 Task: View the calendar of all the events
Action: Mouse scrolled (220, 201) with delta (0, 0)
Screenshot: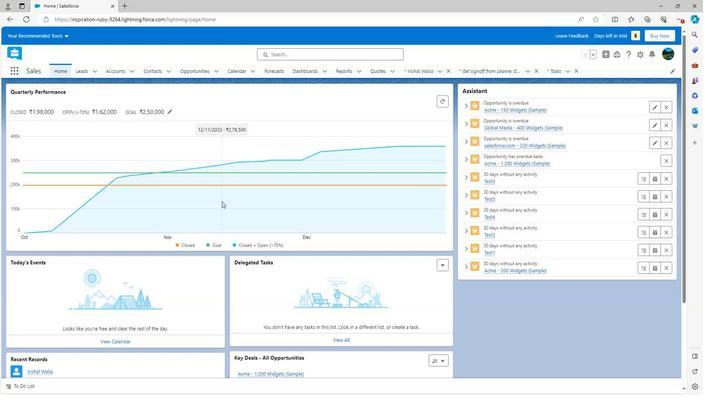 
Action: Mouse scrolled (220, 201) with delta (0, 0)
Screenshot: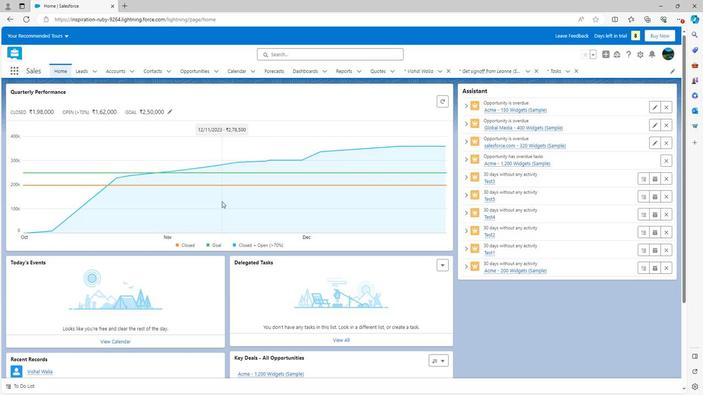 
Action: Mouse scrolled (220, 201) with delta (0, 0)
Screenshot: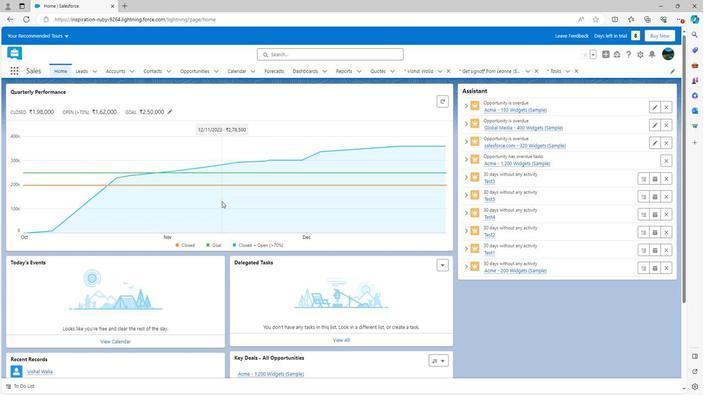 
Action: Mouse scrolled (220, 201) with delta (0, 0)
Screenshot: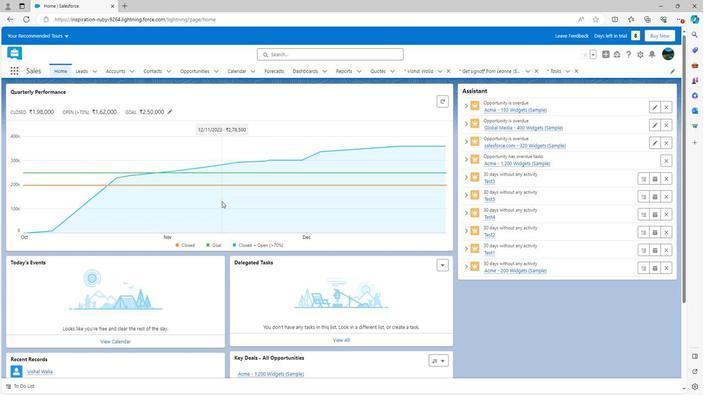 
Action: Mouse scrolled (220, 201) with delta (0, 0)
Screenshot: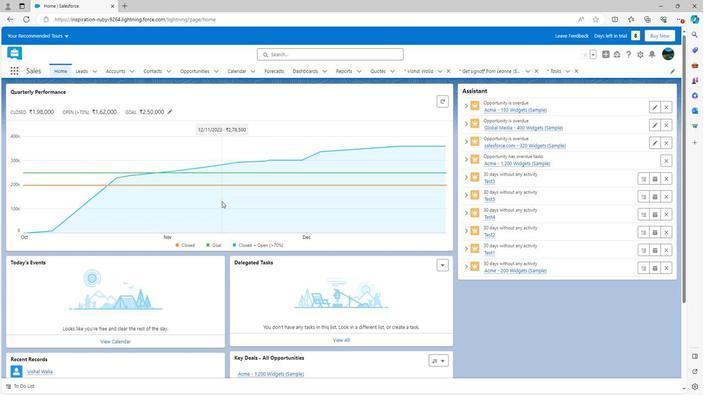 
Action: Mouse scrolled (220, 201) with delta (0, 0)
Screenshot: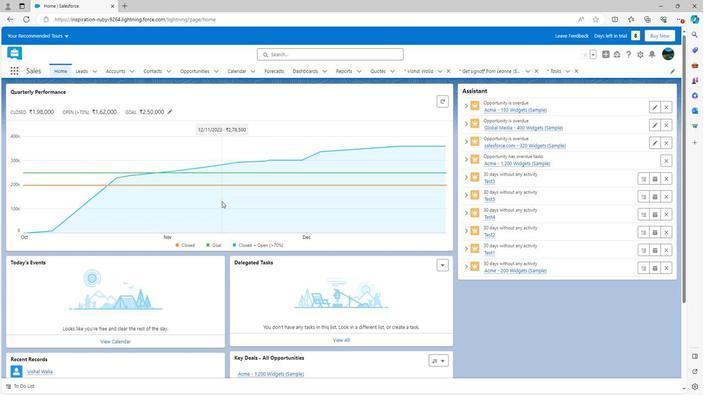 
Action: Mouse scrolled (220, 201) with delta (0, 0)
Screenshot: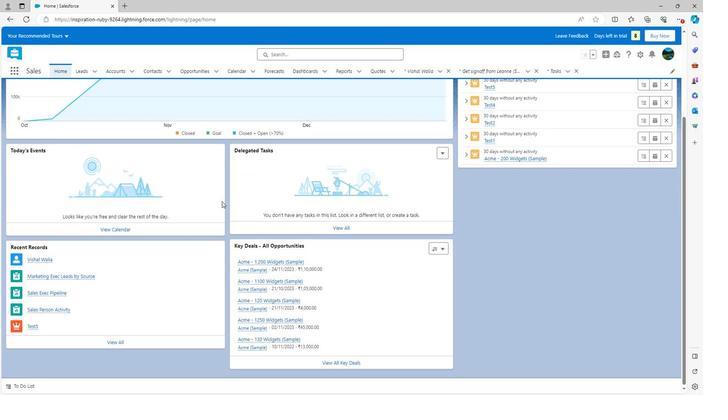 
Action: Mouse scrolled (220, 201) with delta (0, 0)
Screenshot: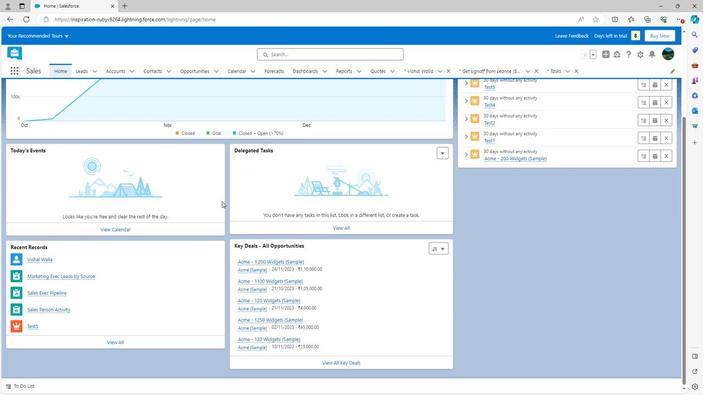 
Action: Mouse scrolled (220, 201) with delta (0, 0)
Screenshot: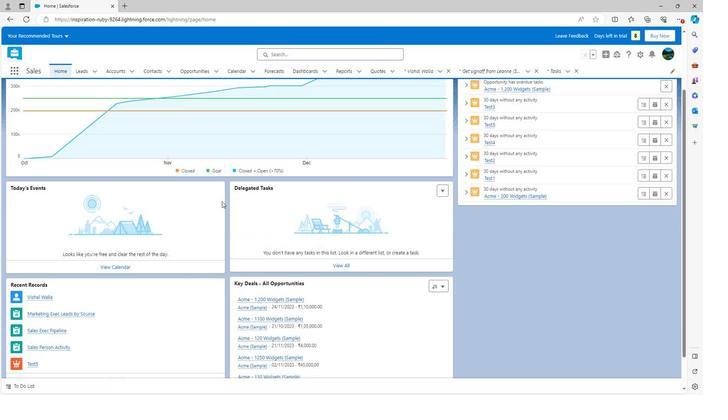 
Action: Mouse scrolled (220, 201) with delta (0, 0)
Screenshot: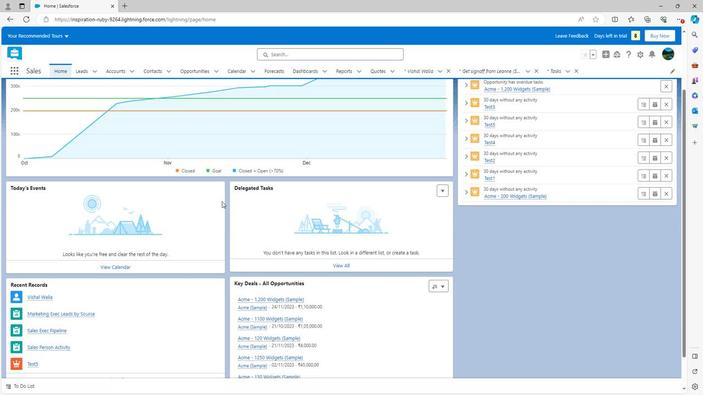 
Action: Mouse scrolled (220, 201) with delta (0, 0)
Screenshot: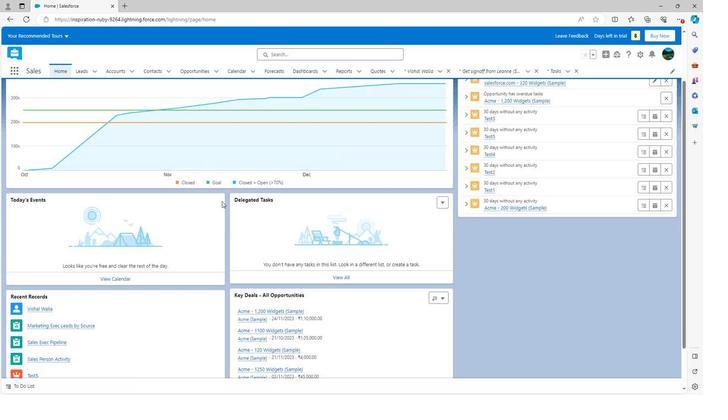 
Action: Mouse scrolled (220, 201) with delta (0, 0)
Screenshot: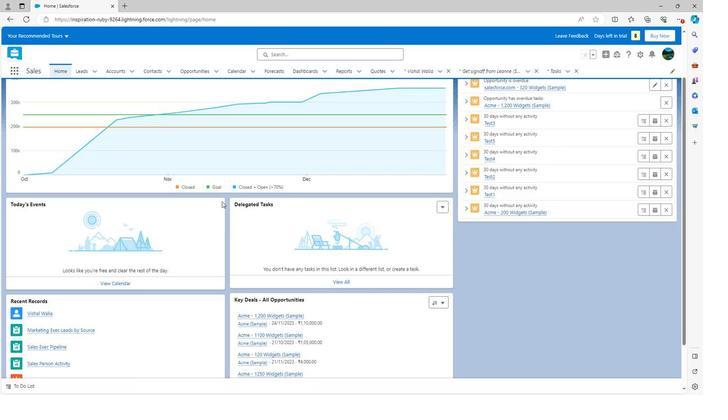 
Action: Mouse scrolled (220, 201) with delta (0, 0)
Screenshot: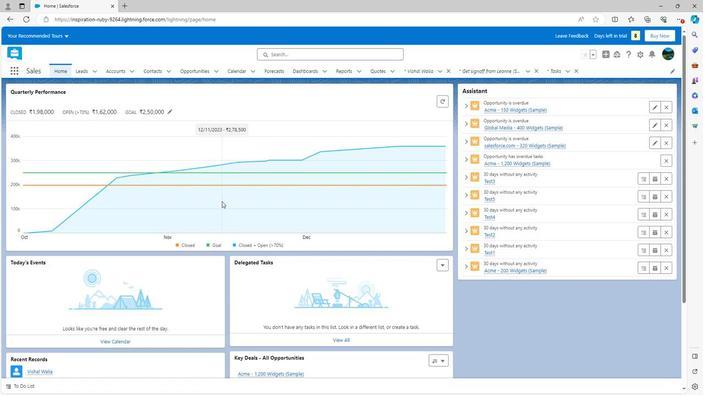 
Action: Mouse scrolled (220, 201) with delta (0, 0)
Screenshot: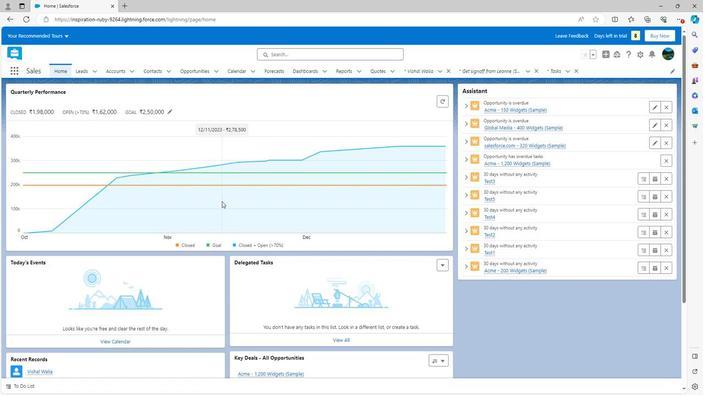 
Action: Mouse scrolled (220, 201) with delta (0, 0)
Screenshot: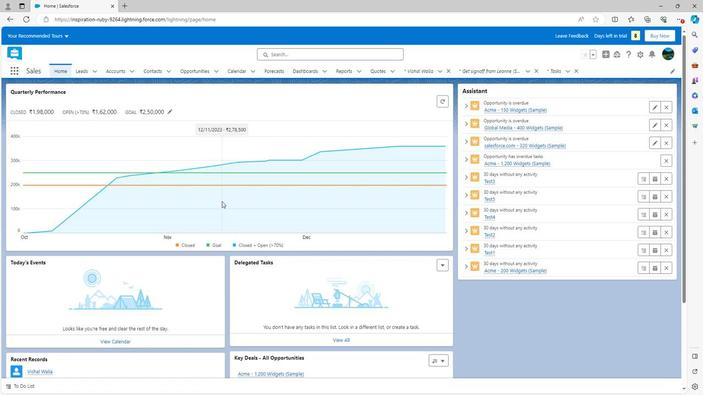 
Action: Mouse scrolled (220, 201) with delta (0, 0)
Screenshot: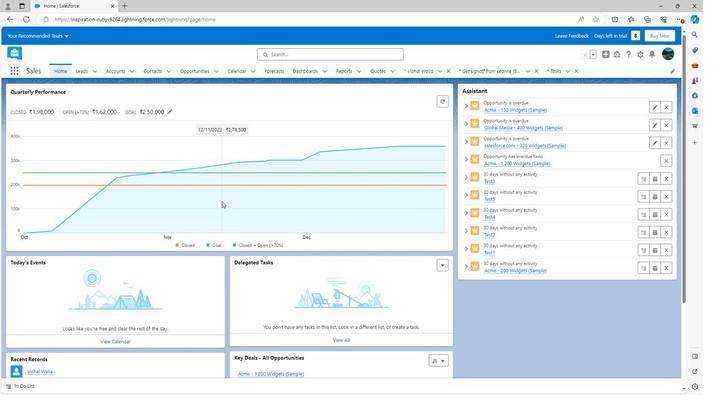 
Action: Mouse moved to (190, 262)
Screenshot: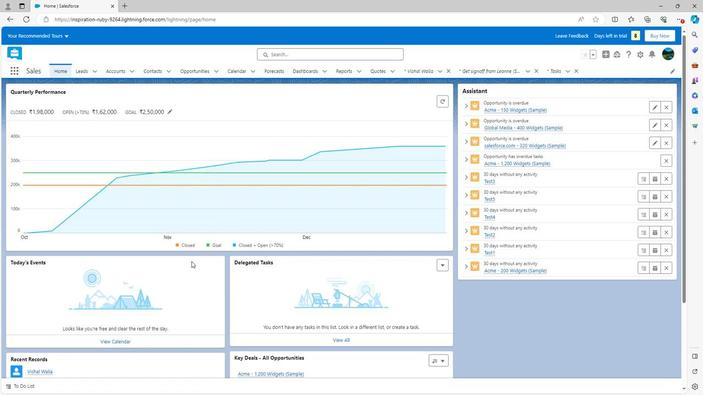 
Action: Mouse scrolled (190, 261) with delta (0, 0)
Screenshot: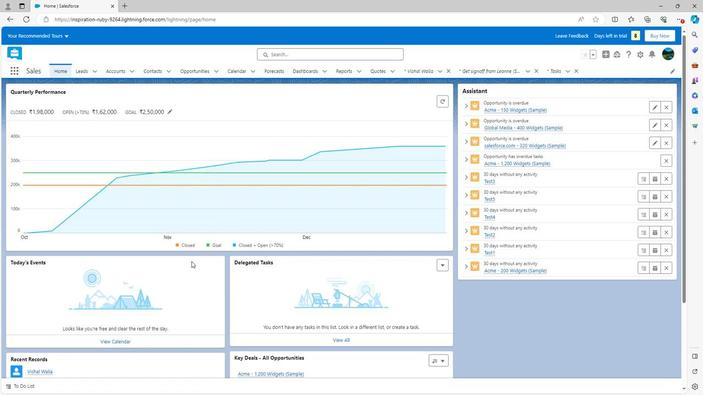 
Action: Mouse moved to (190, 263)
Screenshot: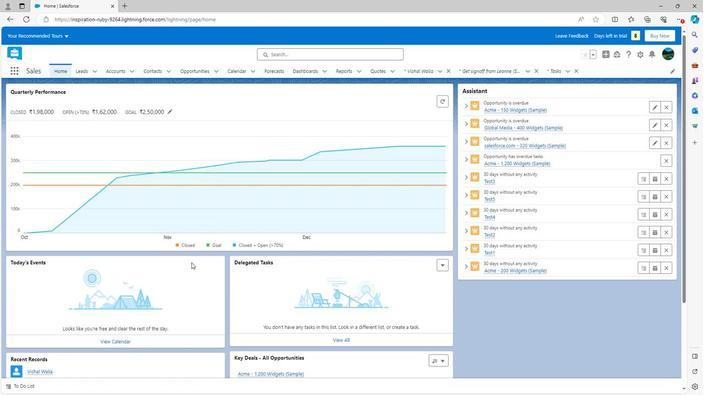
Action: Mouse scrolled (190, 262) with delta (0, 0)
Screenshot: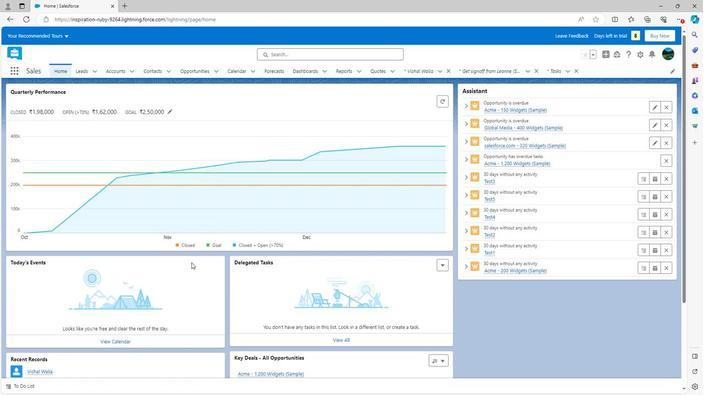 
Action: Mouse scrolled (190, 262) with delta (0, 0)
Screenshot: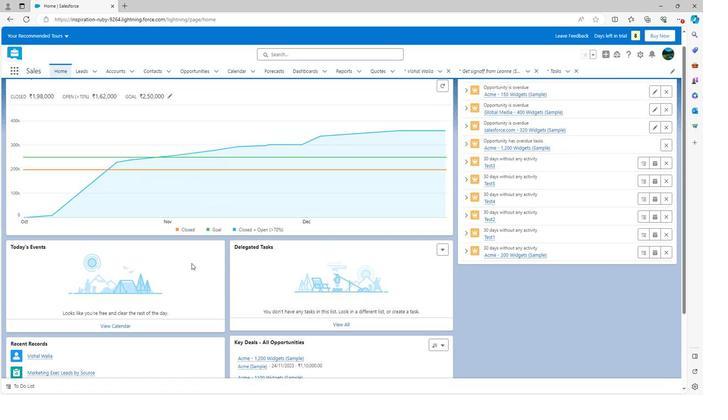 
Action: Mouse scrolled (190, 262) with delta (0, 0)
Screenshot: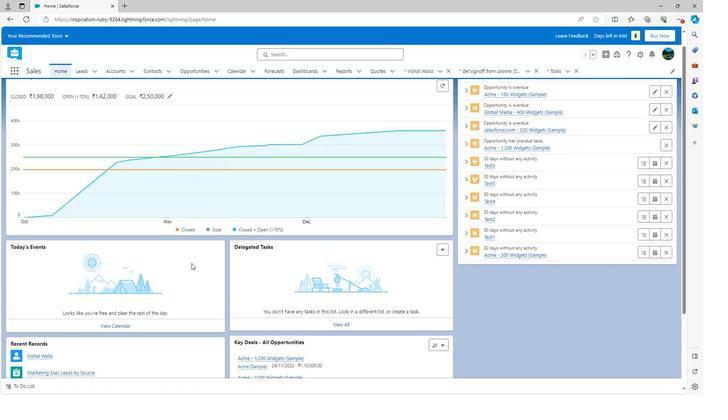 
Action: Mouse scrolled (190, 262) with delta (0, 0)
Screenshot: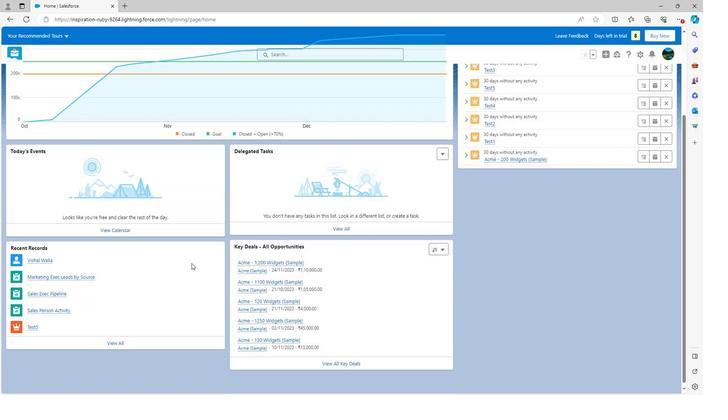 
Action: Mouse moved to (122, 228)
Screenshot: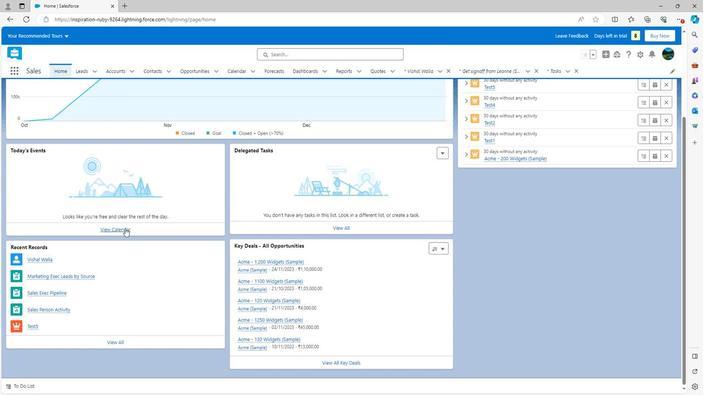
Action: Mouse pressed left at (122, 228)
Screenshot: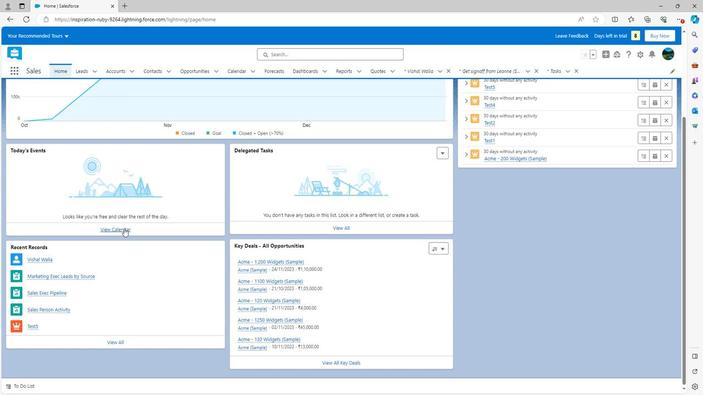 
Action: Mouse scrolled (122, 228) with delta (0, 0)
Screenshot: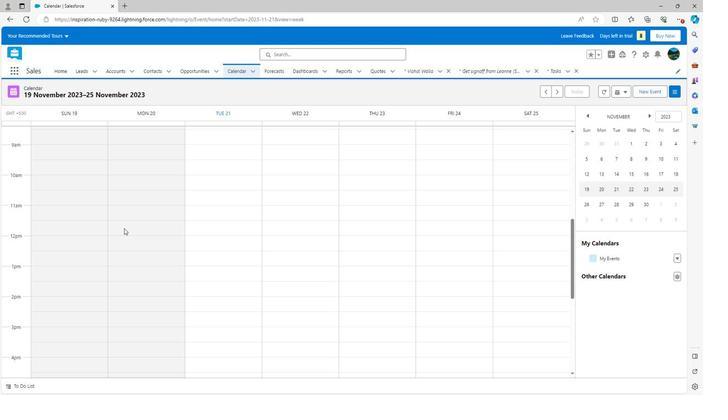 
Action: Mouse scrolled (122, 228) with delta (0, 0)
Screenshot: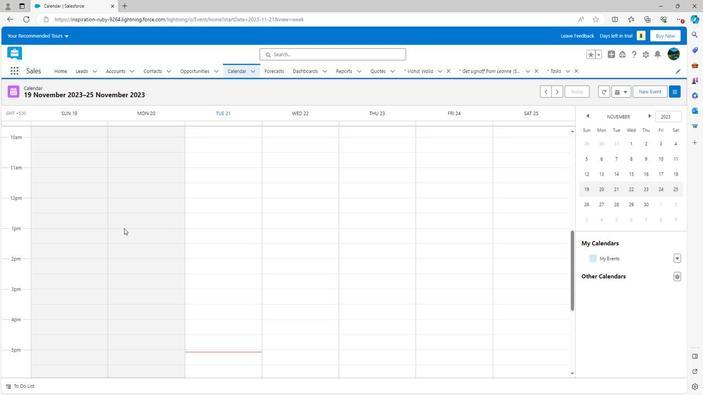 
Action: Mouse scrolled (122, 228) with delta (0, 0)
Screenshot: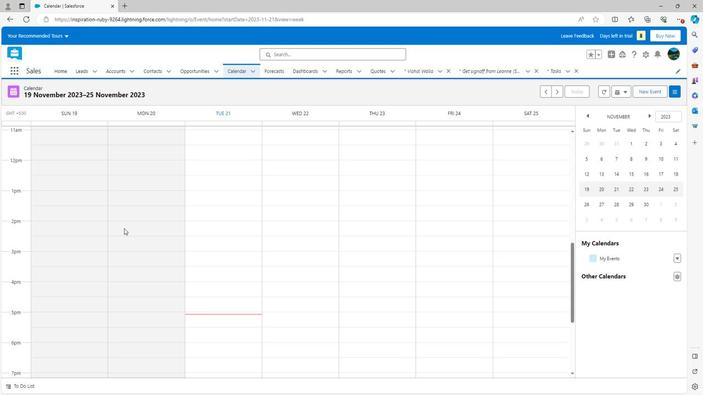 
Action: Mouse scrolled (122, 228) with delta (0, 0)
Screenshot: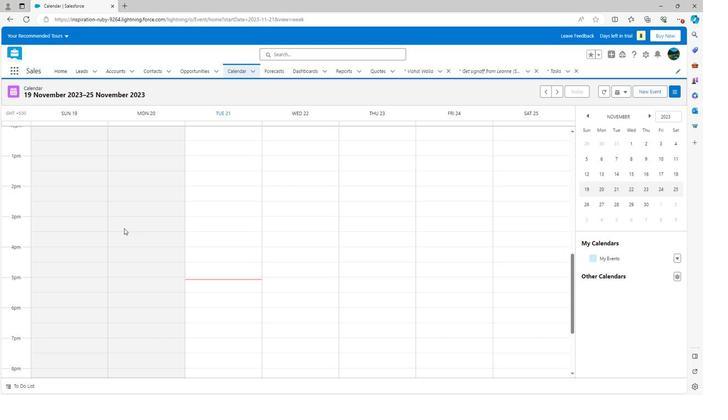 
Action: Mouse scrolled (122, 228) with delta (0, 0)
Screenshot: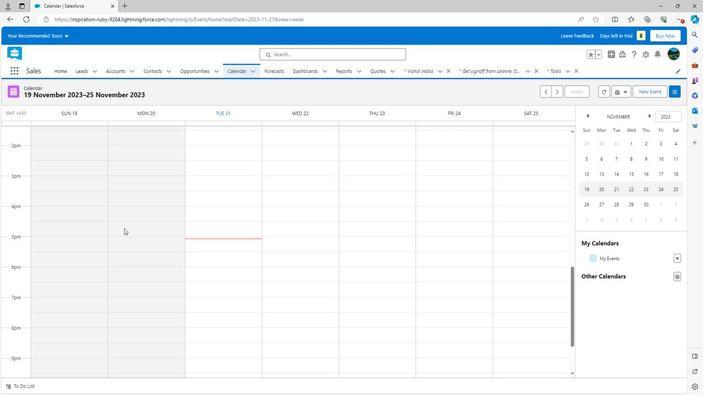 
Action: Mouse scrolled (122, 228) with delta (0, 0)
Screenshot: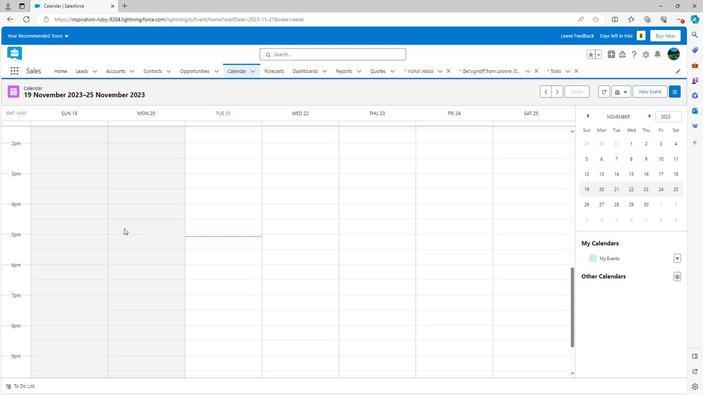 
Action: Mouse scrolled (122, 228) with delta (0, 0)
Screenshot: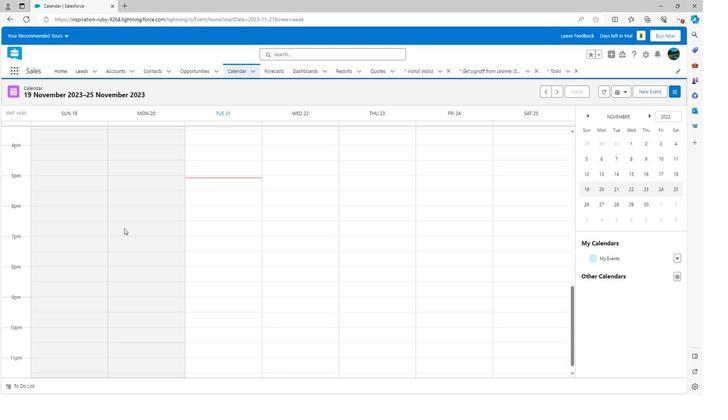 
Action: Mouse scrolled (122, 228) with delta (0, 0)
Screenshot: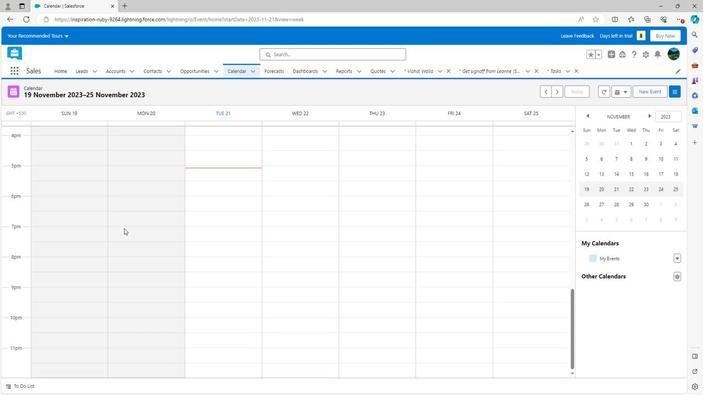 
Action: Mouse scrolled (122, 228) with delta (0, 0)
Screenshot: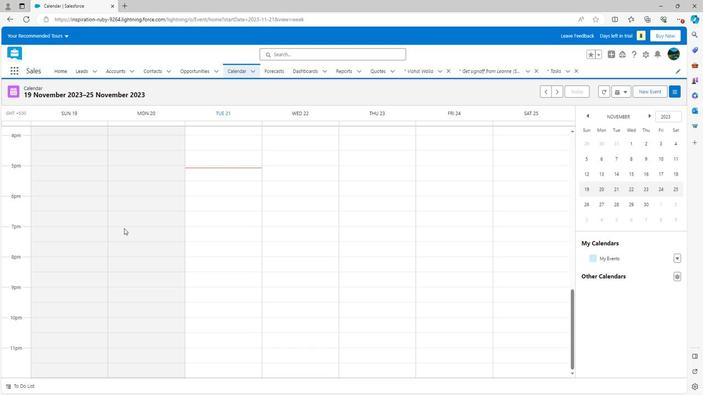 
Action: Mouse moved to (128, 226)
Screenshot: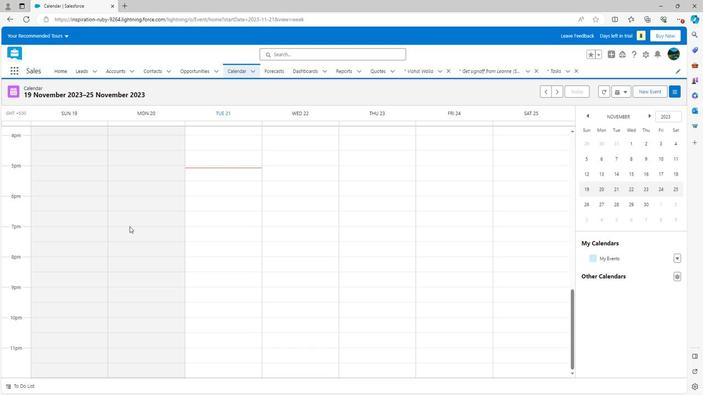
Action: Mouse scrolled (128, 226) with delta (0, 0)
Screenshot: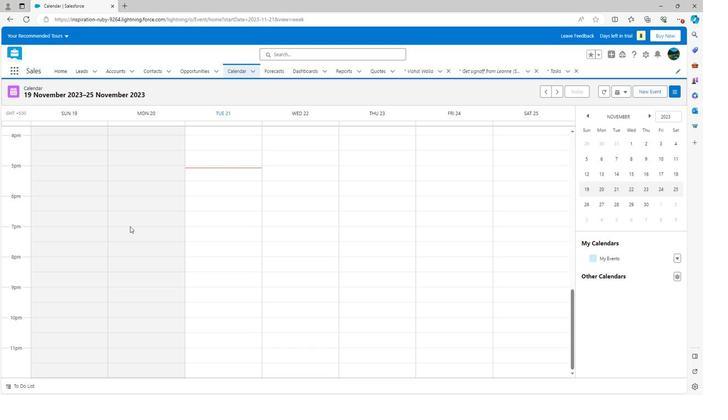 
Action: Mouse scrolled (128, 226) with delta (0, 0)
Screenshot: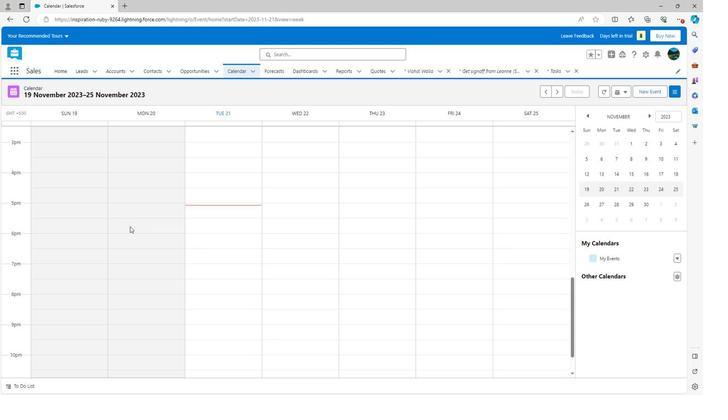 
Action: Mouse scrolled (128, 226) with delta (0, 0)
Screenshot: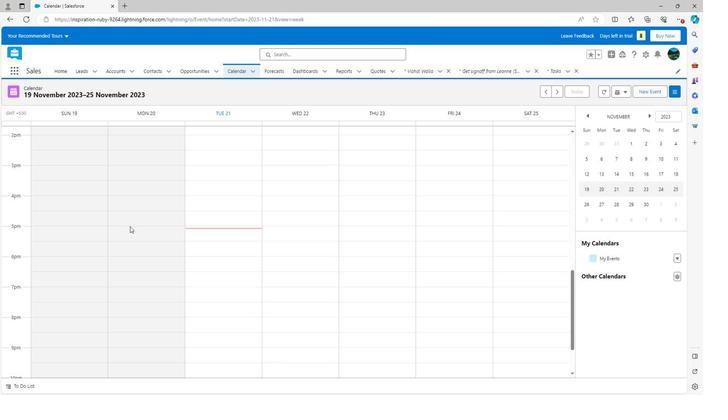 
Action: Mouse scrolled (128, 226) with delta (0, 0)
Screenshot: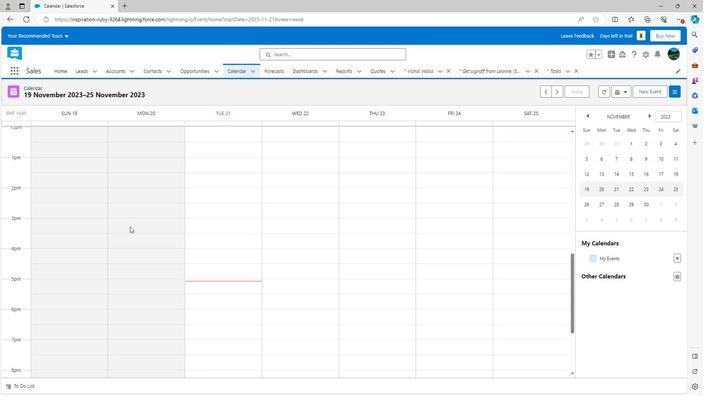 
Action: Mouse scrolled (128, 226) with delta (0, 0)
Screenshot: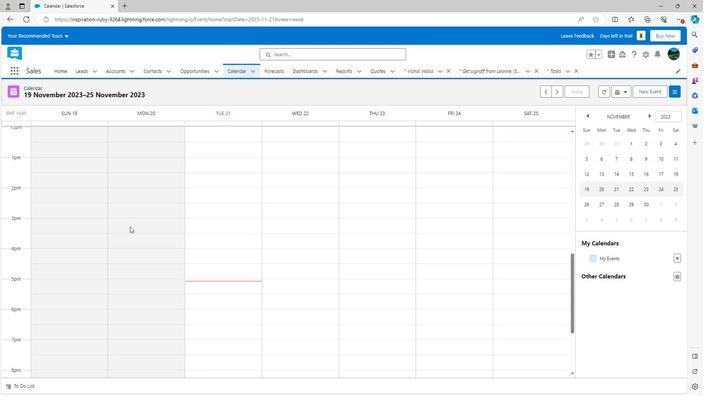 
Action: Mouse scrolled (128, 226) with delta (0, 0)
Screenshot: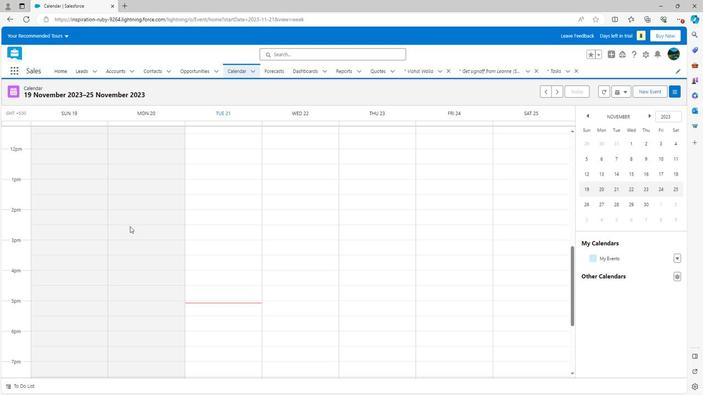 
Action: Mouse scrolled (128, 226) with delta (0, 0)
Screenshot: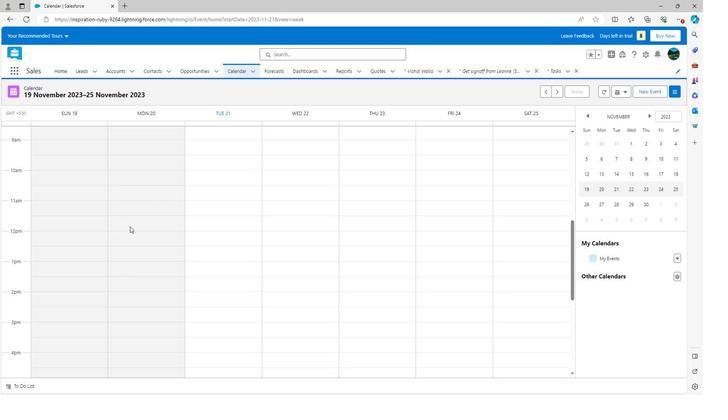 
Action: Mouse scrolled (128, 226) with delta (0, 0)
Screenshot: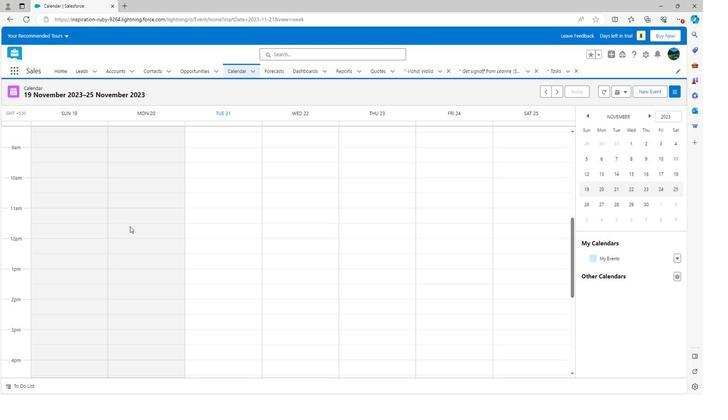 
Action: Mouse scrolled (128, 226) with delta (0, 0)
Screenshot: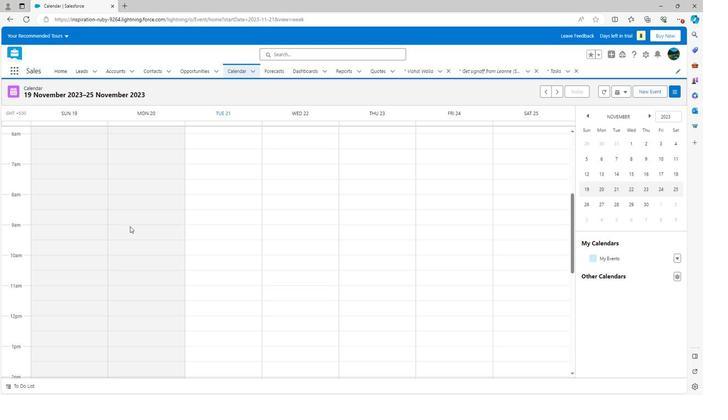 
Action: Mouse scrolled (128, 226) with delta (0, 0)
Screenshot: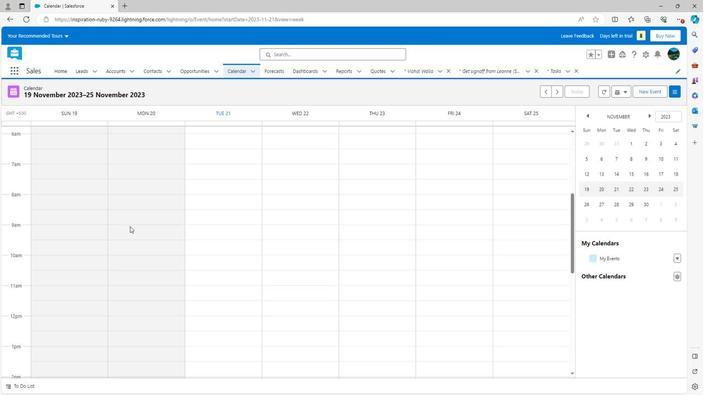 
Action: Mouse scrolled (128, 226) with delta (0, 0)
Screenshot: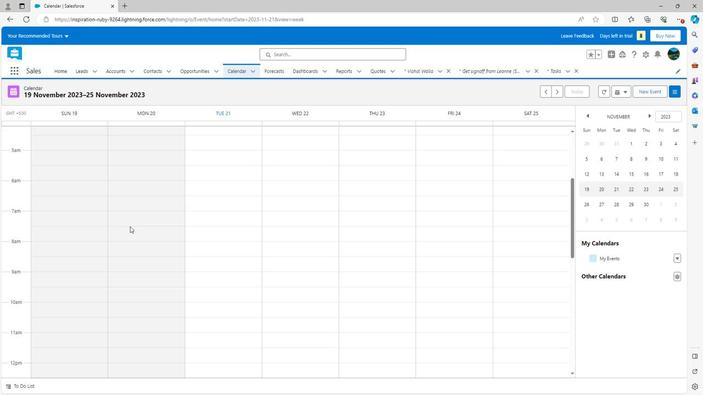 
Action: Mouse scrolled (128, 226) with delta (0, 0)
Screenshot: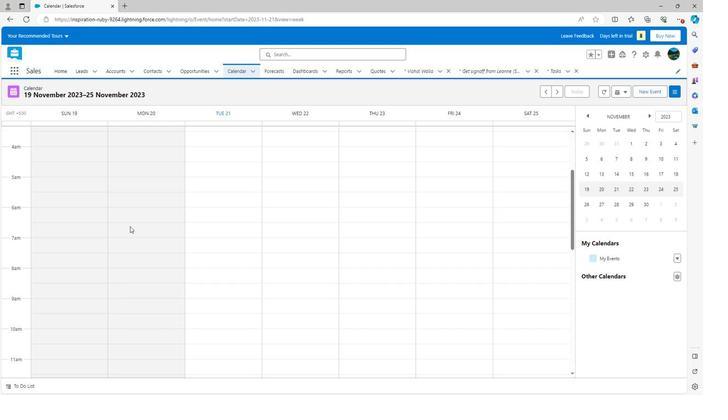 
Action: Mouse scrolled (128, 226) with delta (0, 0)
Screenshot: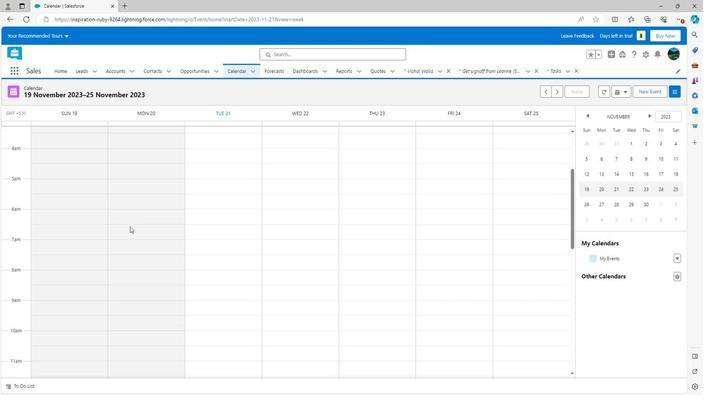 
Action: Mouse scrolled (128, 226) with delta (0, 0)
Screenshot: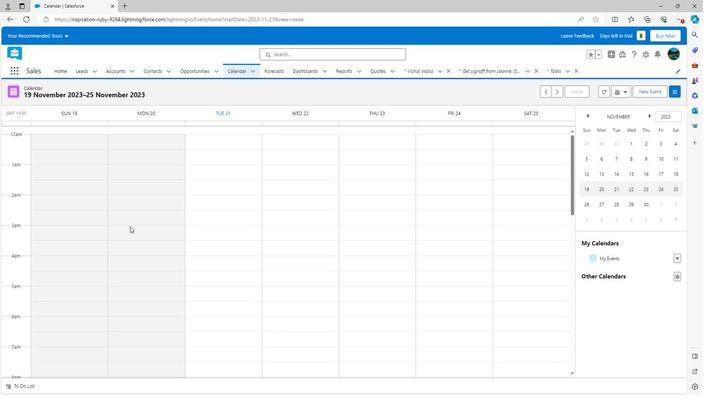 
Action: Mouse scrolled (128, 226) with delta (0, 0)
Screenshot: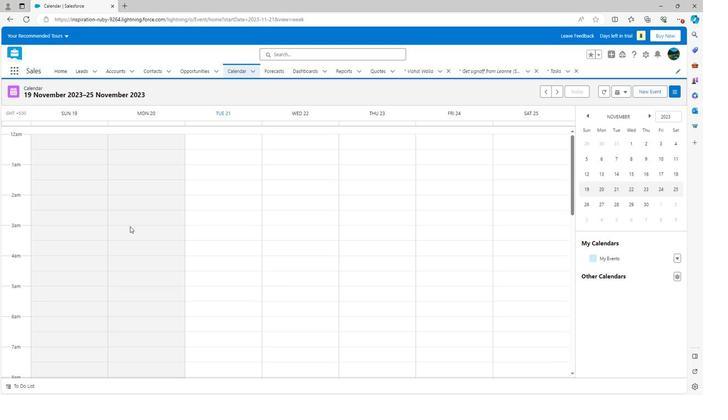 
Action: Mouse scrolled (128, 226) with delta (0, 0)
Screenshot: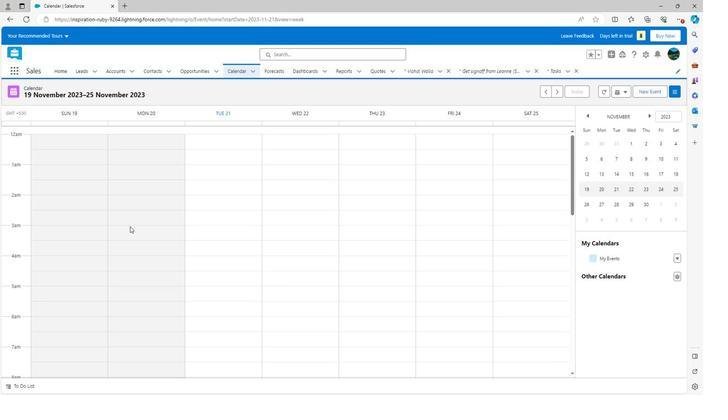 
Action: Mouse scrolled (128, 226) with delta (0, 0)
Screenshot: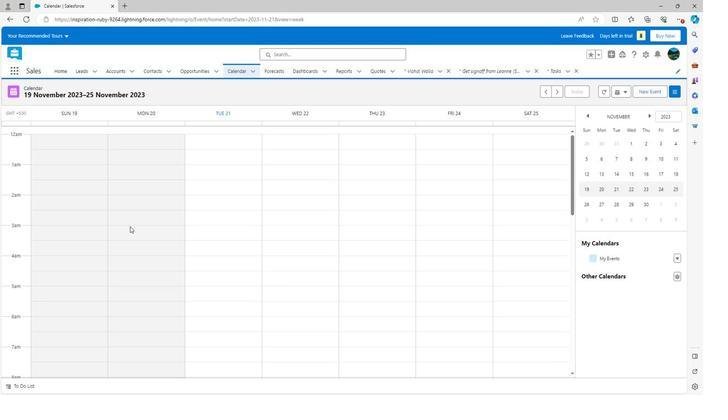 
Action: Mouse scrolled (128, 226) with delta (0, 0)
Screenshot: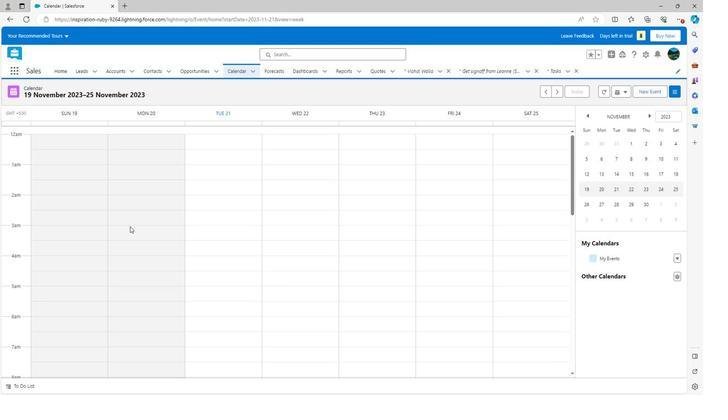 
Action: Mouse moved to (9, 18)
Screenshot: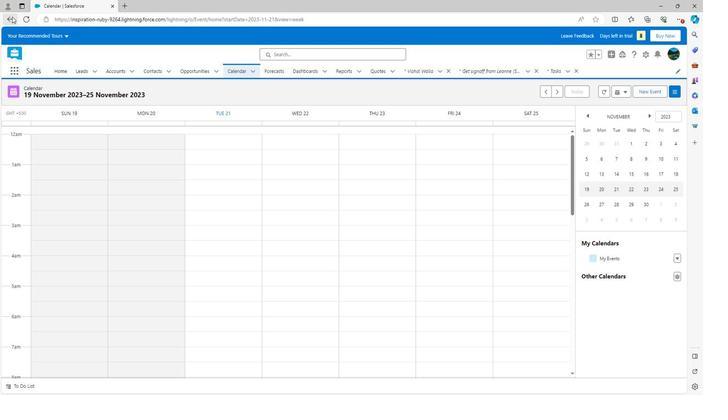 
Action: Mouse pressed left at (9, 18)
Screenshot: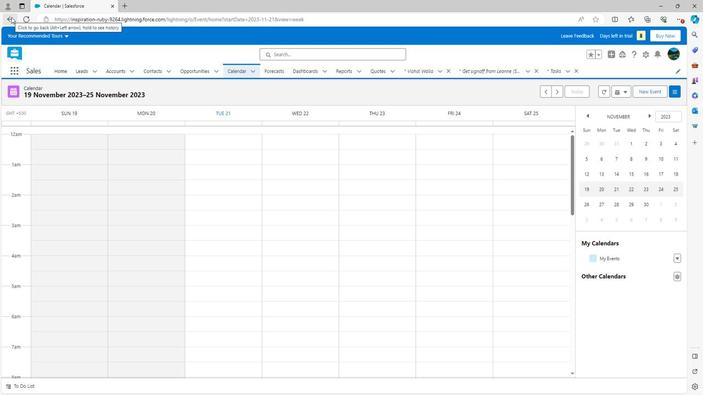 
Action: Mouse moved to (194, 263)
Screenshot: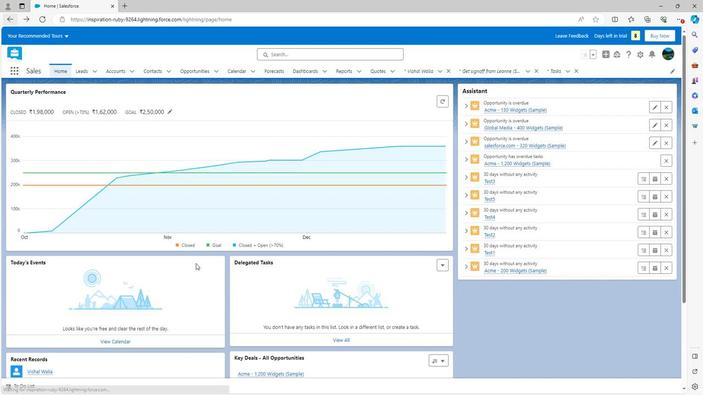 
Action: Mouse scrolled (194, 262) with delta (0, 0)
Screenshot: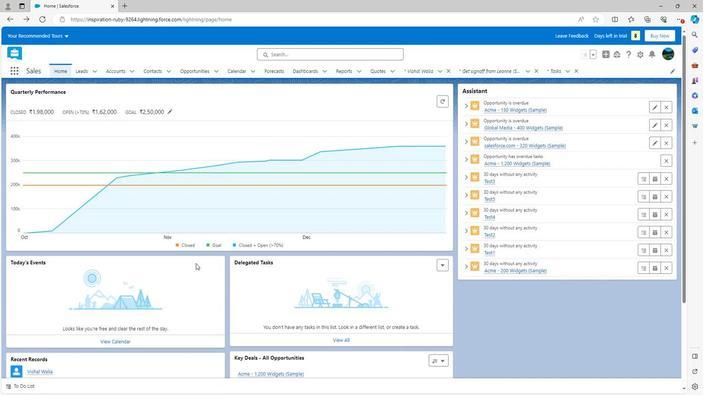 
Action: Mouse scrolled (194, 262) with delta (0, 0)
Screenshot: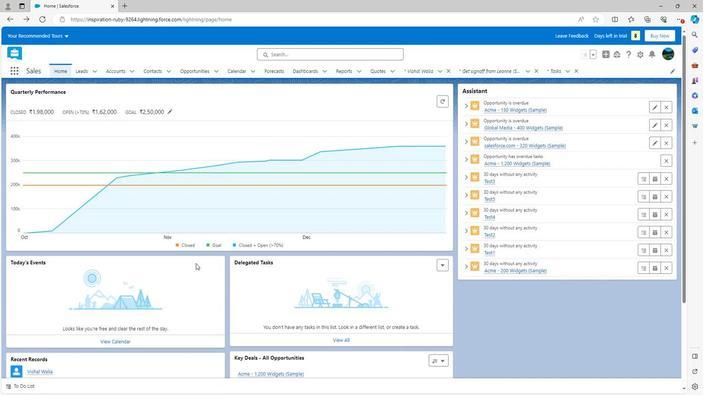 
Action: Mouse scrolled (194, 262) with delta (0, 0)
Screenshot: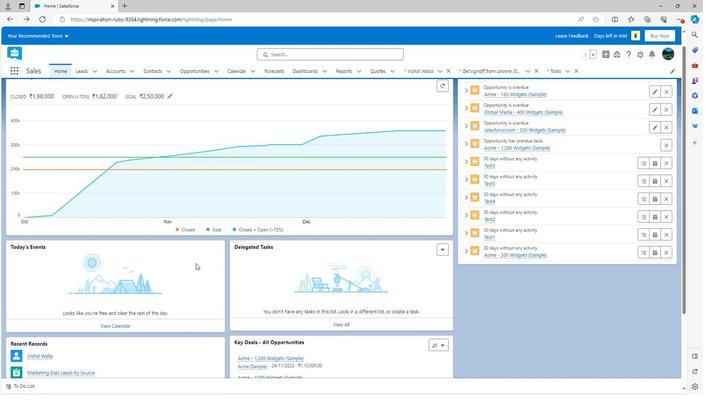 
Action: Mouse moved to (131, 230)
Screenshot: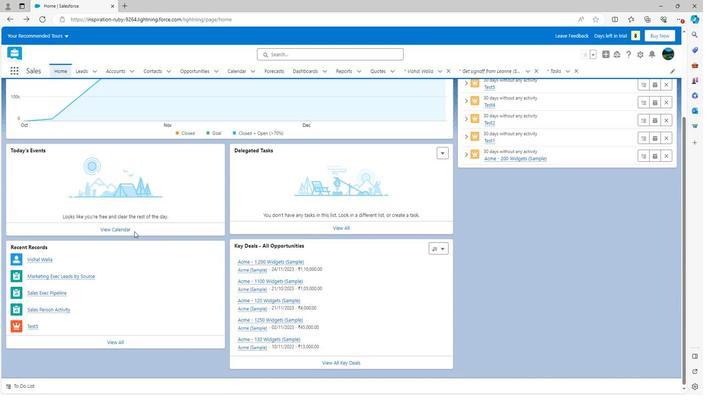 
